 Task: Create a board button that shuffles the cards in the list "Trello first".
Action: Mouse moved to (1282, 101)
Screenshot: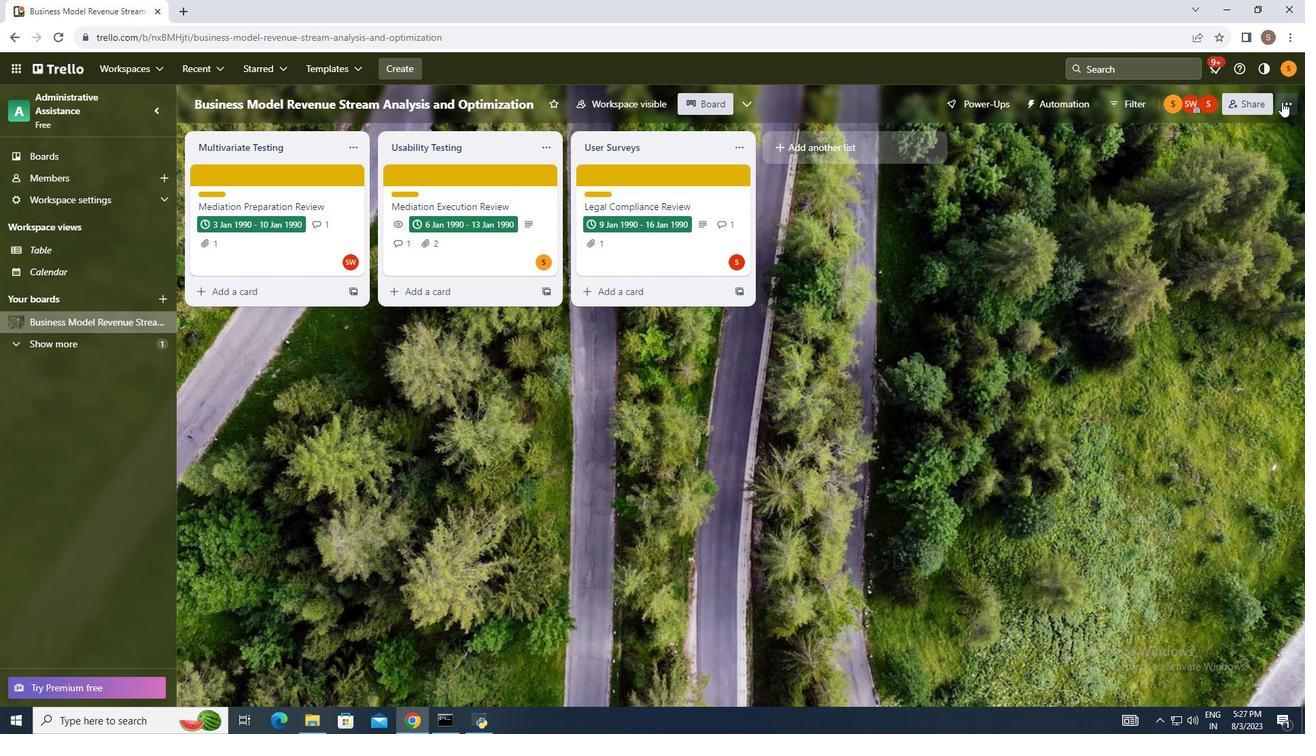 
Action: Mouse pressed left at (1282, 101)
Screenshot: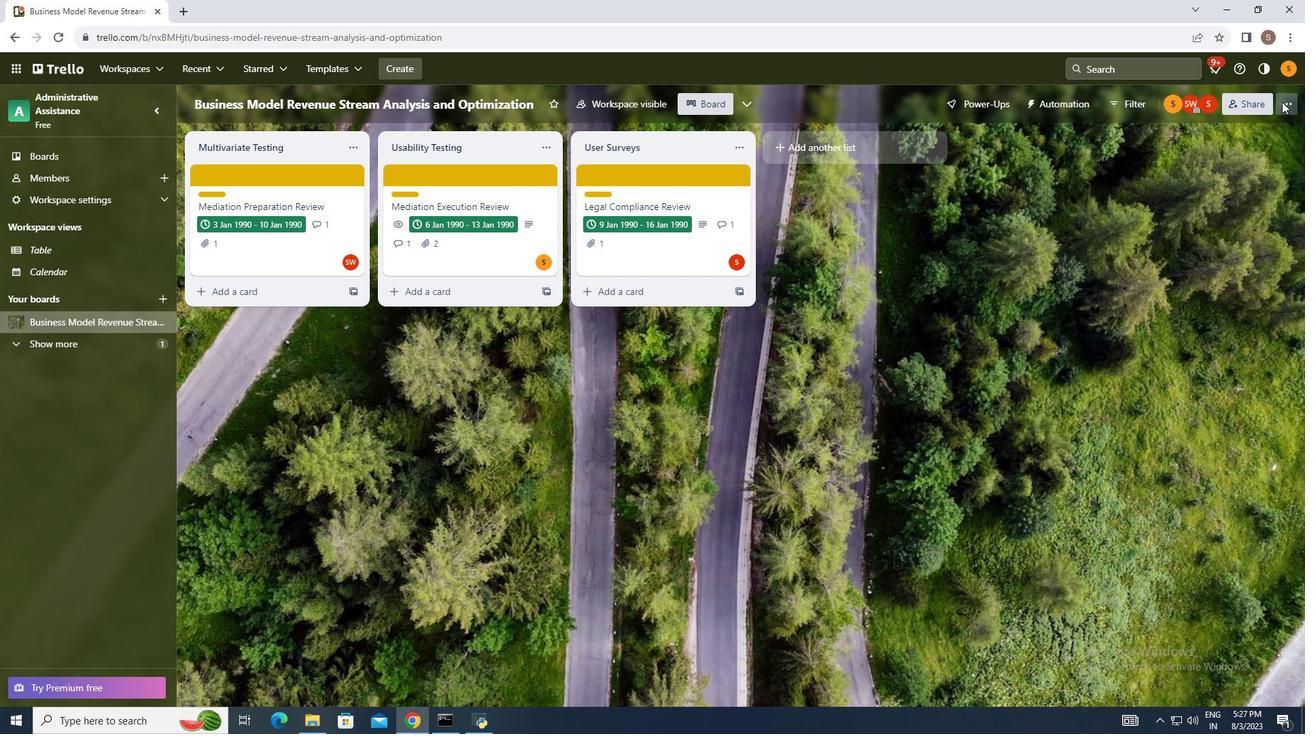 
Action: Mouse moved to (1169, 286)
Screenshot: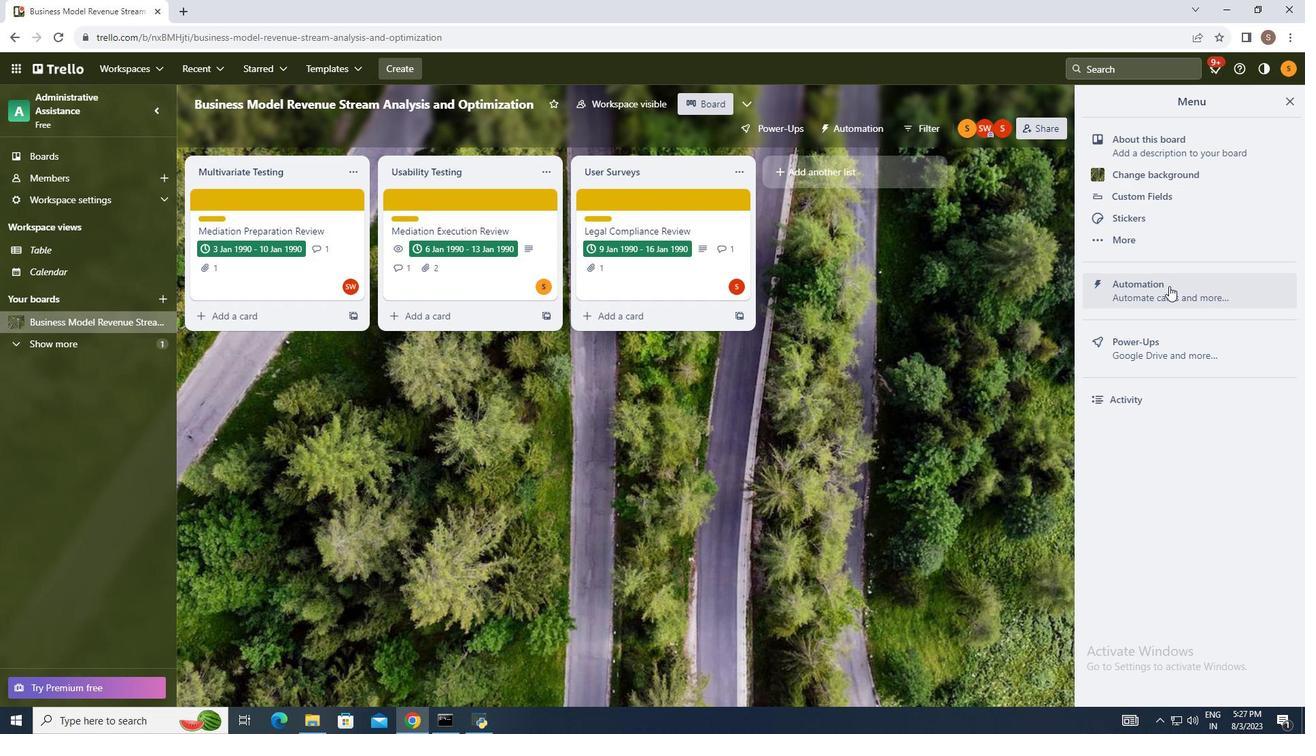 
Action: Mouse pressed left at (1169, 286)
Screenshot: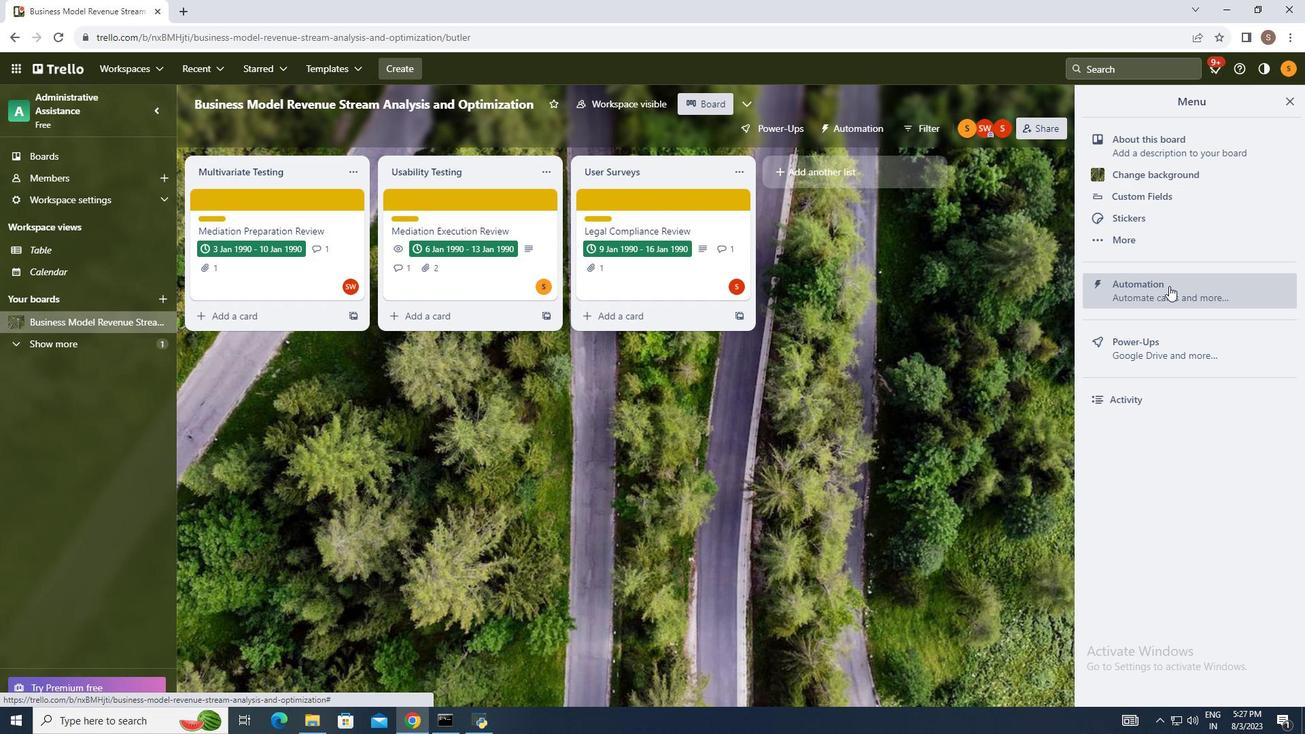 
Action: Mouse moved to (241, 374)
Screenshot: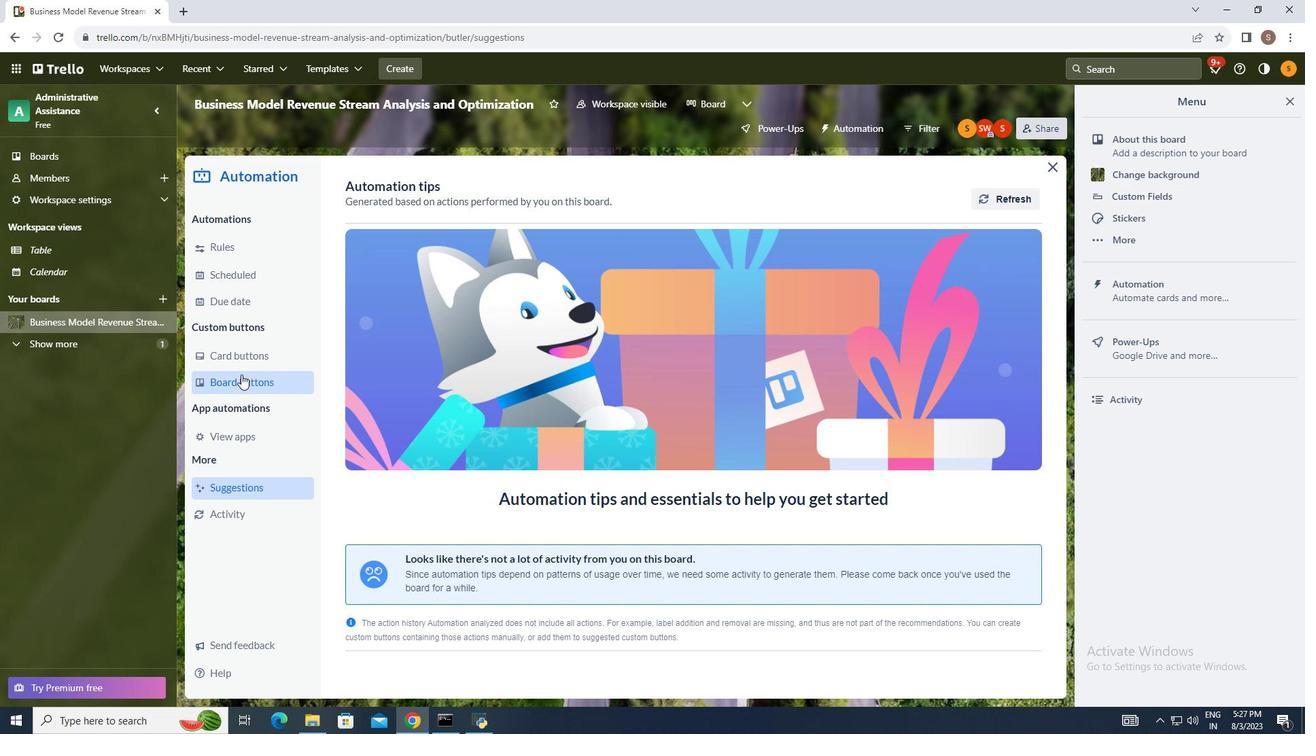 
Action: Mouse pressed left at (241, 374)
Screenshot: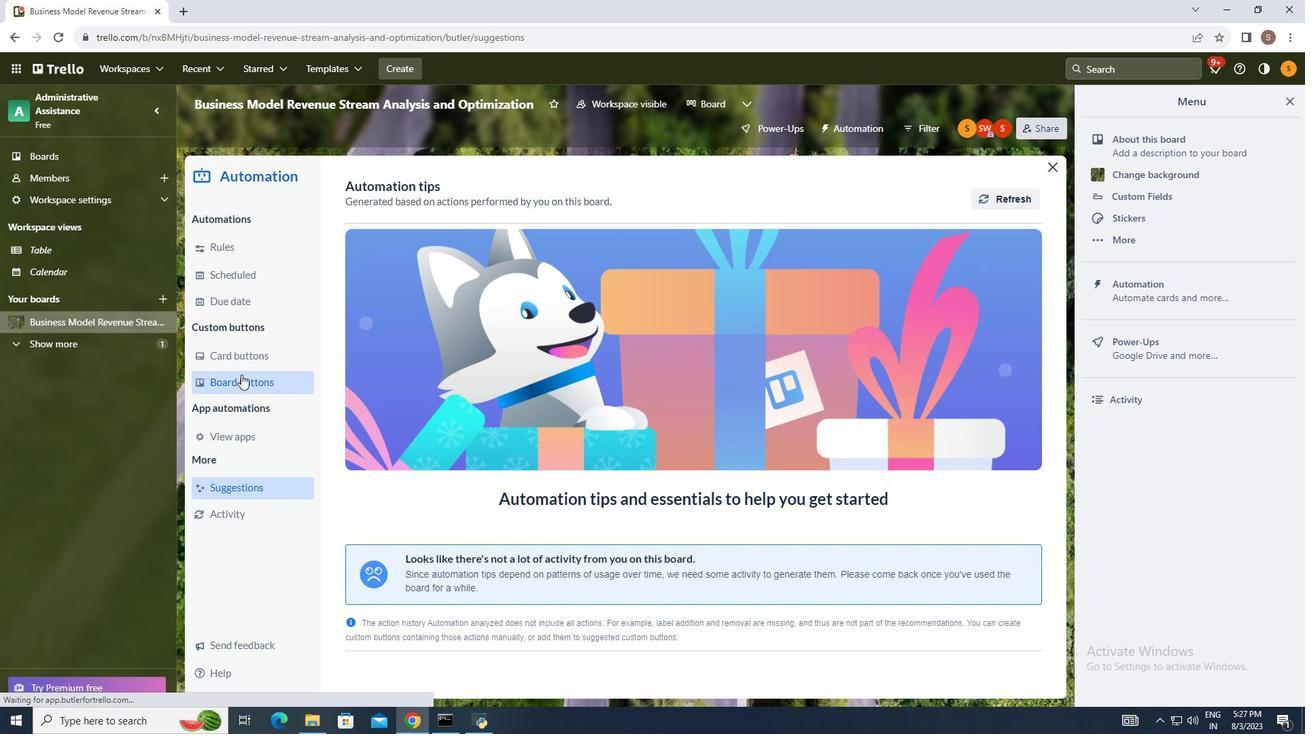 
Action: Mouse moved to (985, 191)
Screenshot: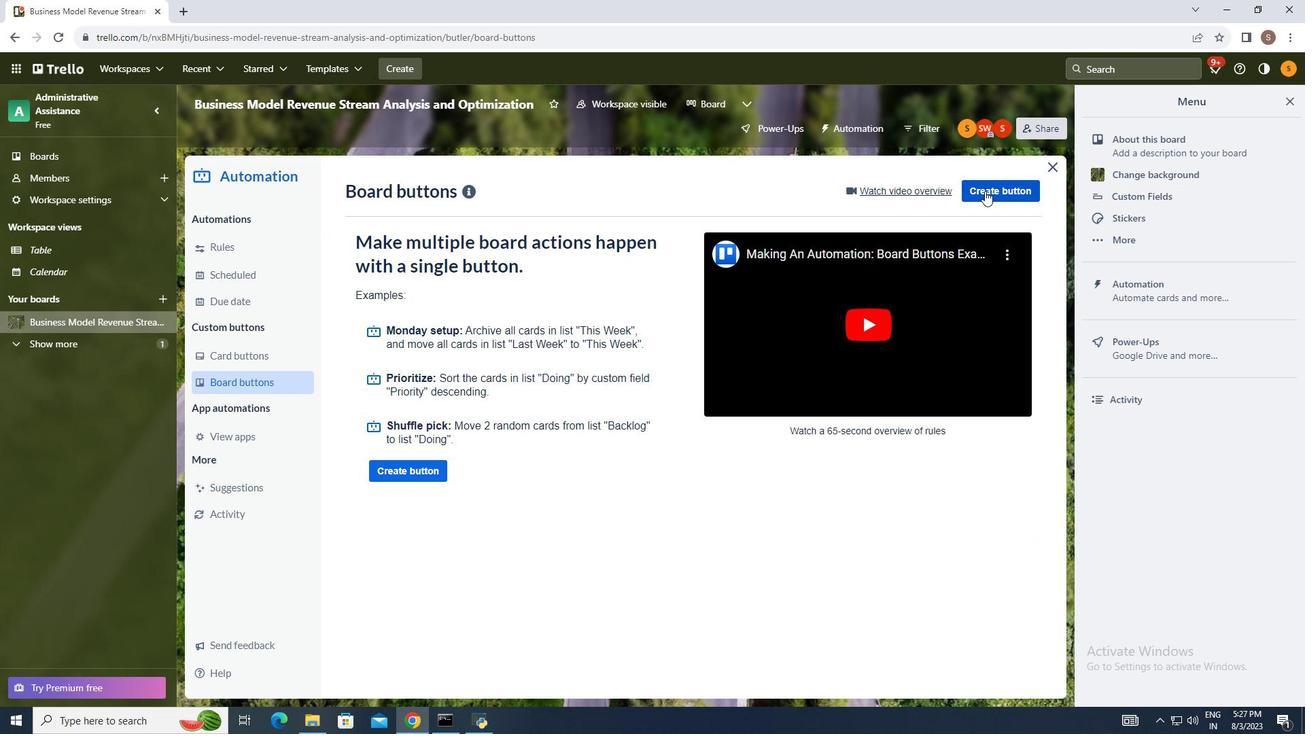 
Action: Mouse pressed left at (985, 191)
Screenshot: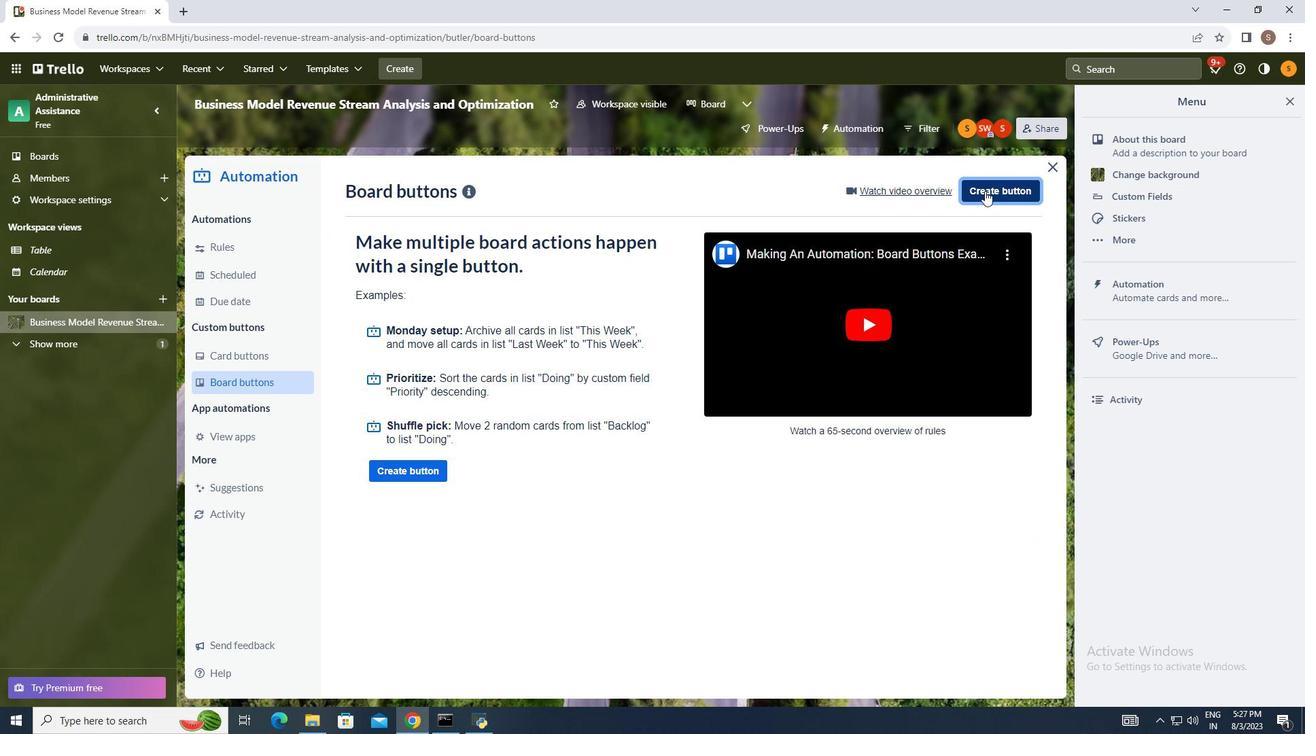 
Action: Mouse moved to (663, 367)
Screenshot: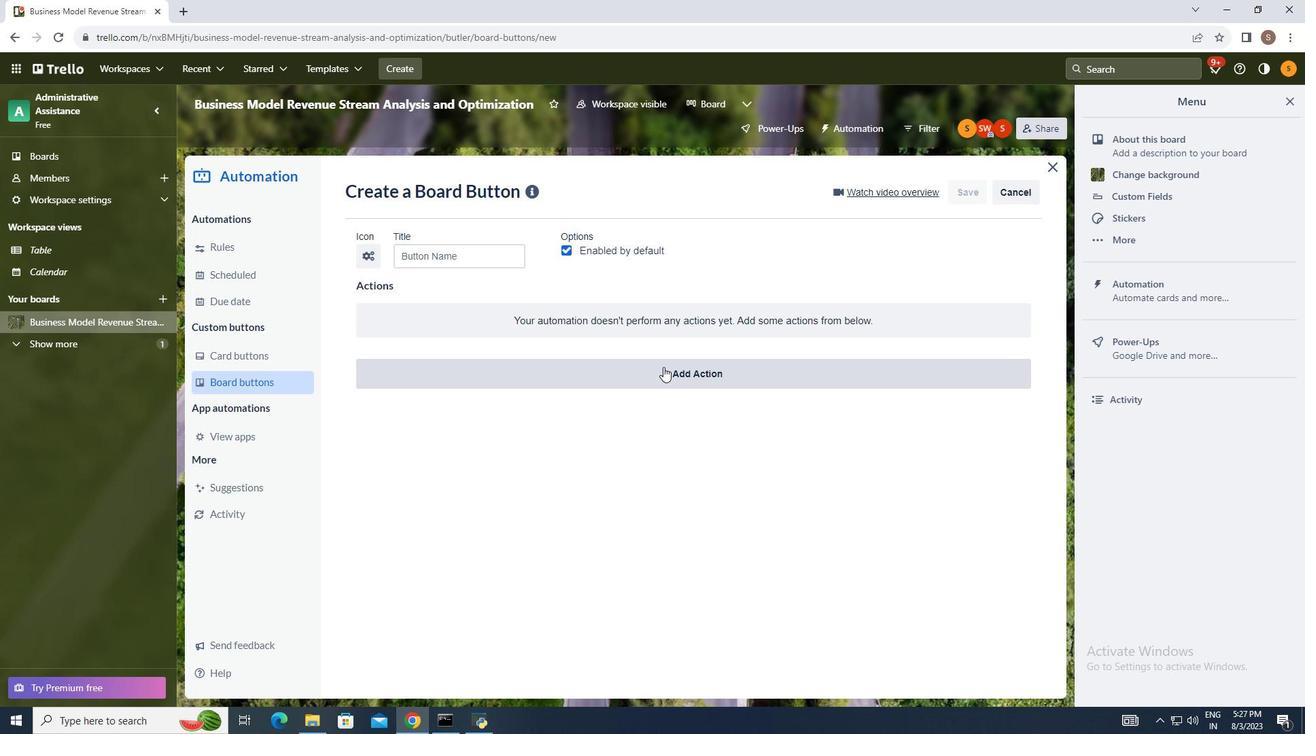 
Action: Mouse pressed left at (663, 367)
Screenshot: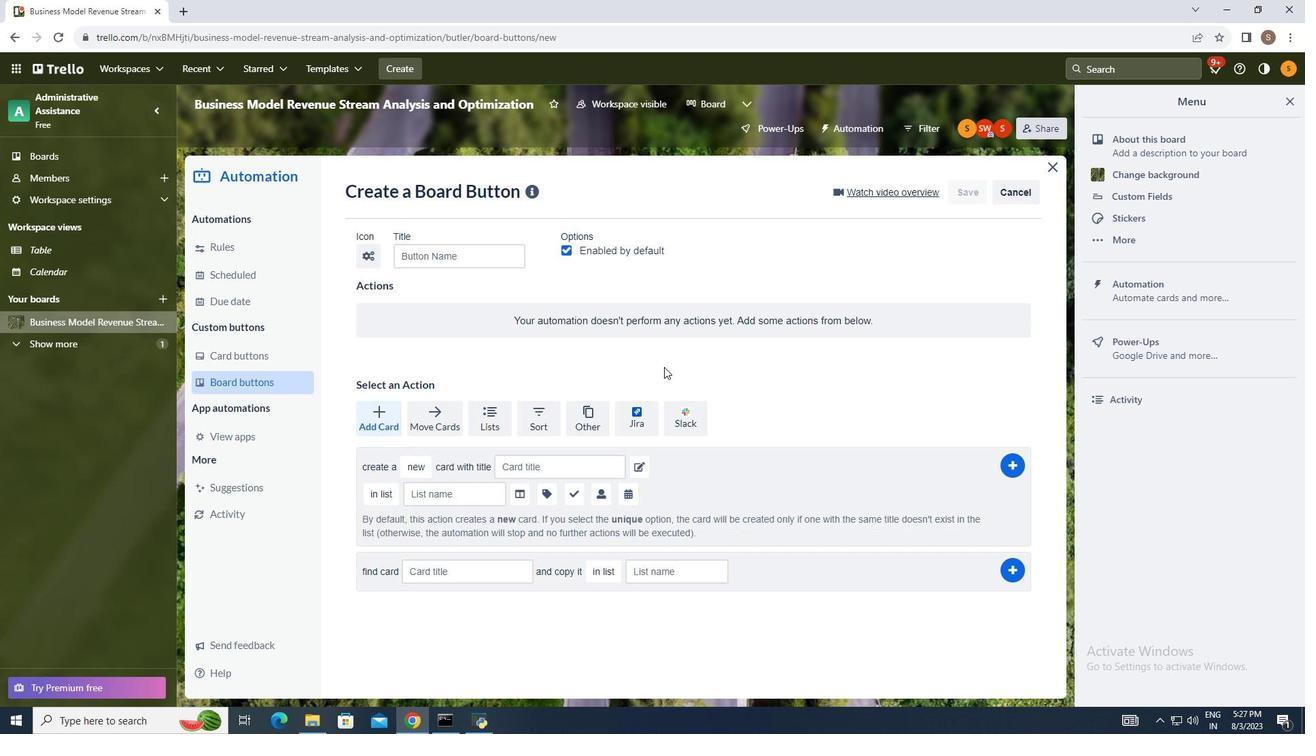 
Action: Mouse moved to (543, 412)
Screenshot: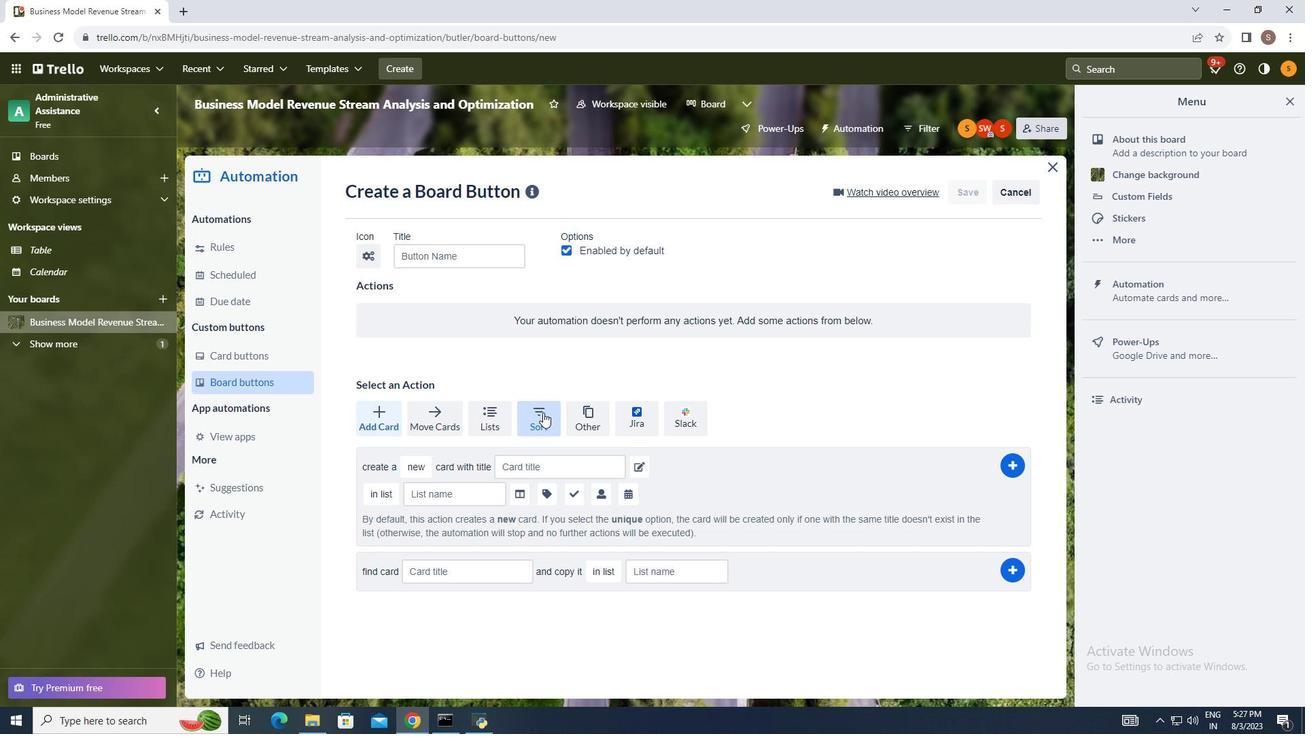 
Action: Mouse pressed left at (543, 412)
Screenshot: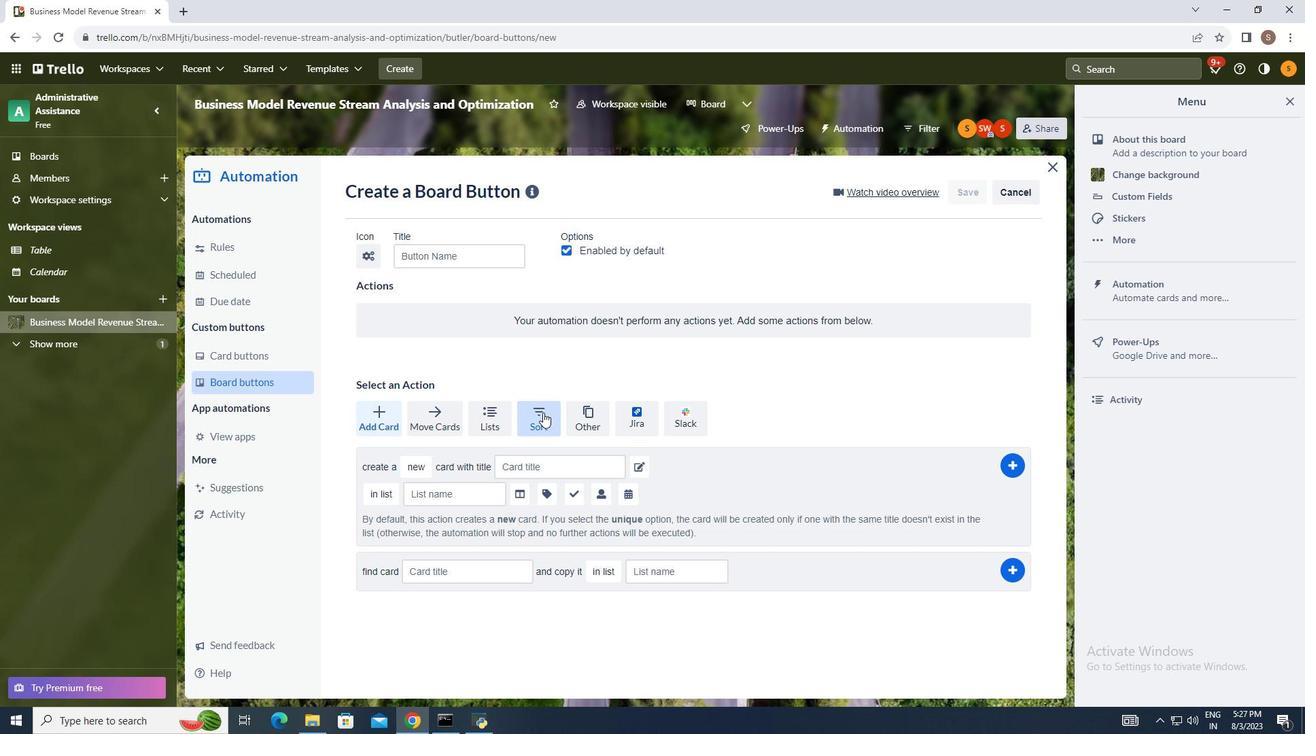 
Action: Mouse moved to (449, 658)
Screenshot: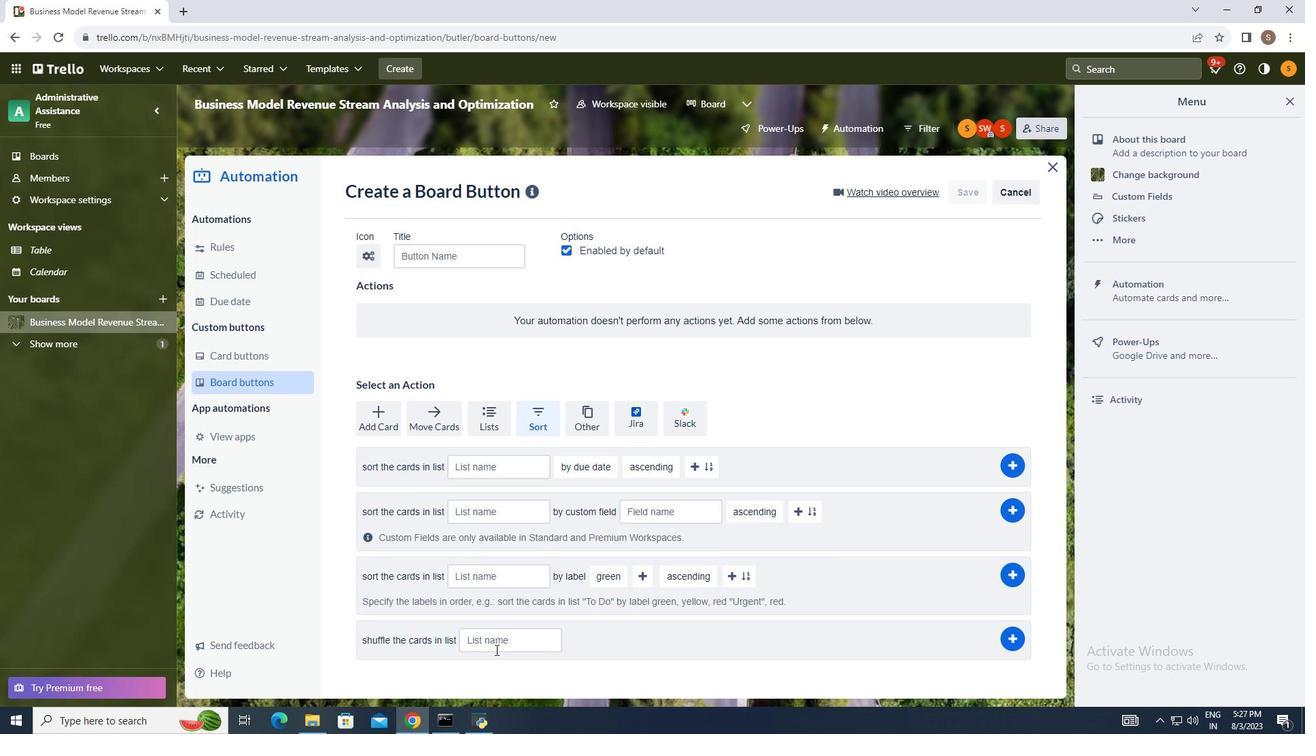 
Action: Mouse scrolled (449, 657) with delta (0, 0)
Screenshot: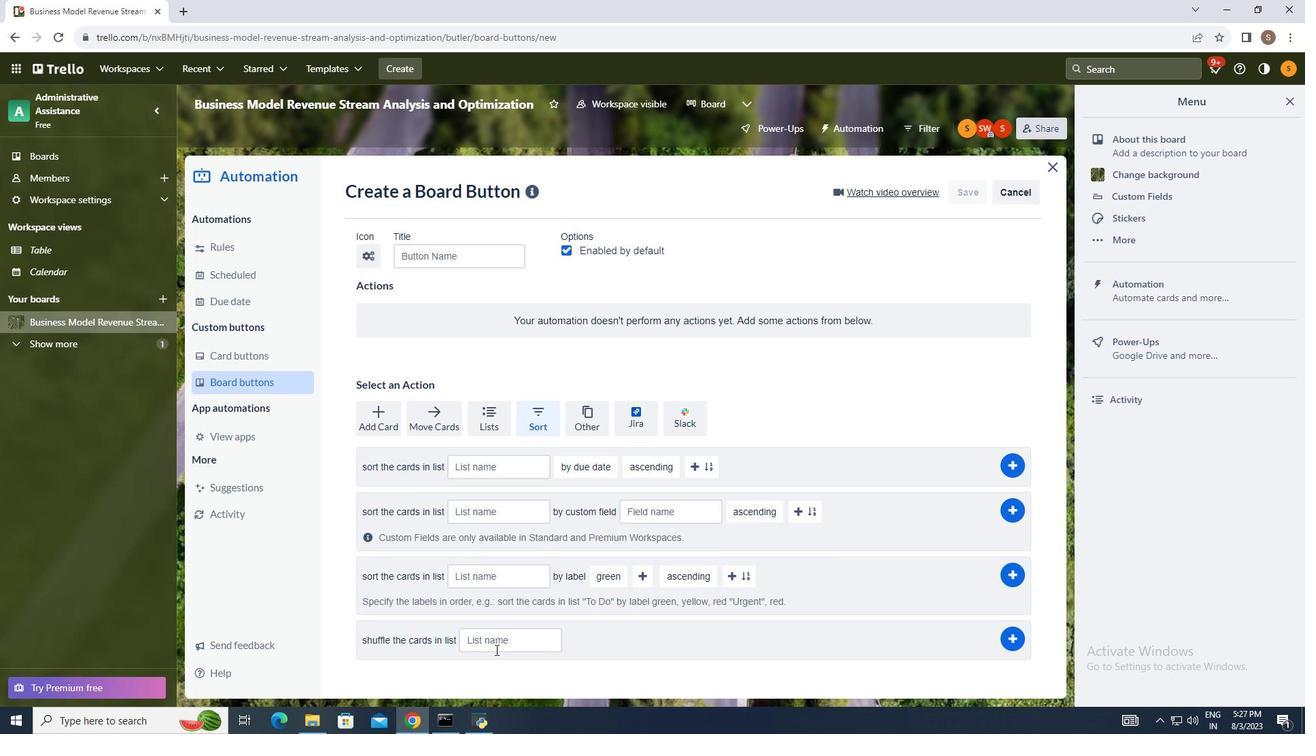 
Action: Mouse moved to (465, 661)
Screenshot: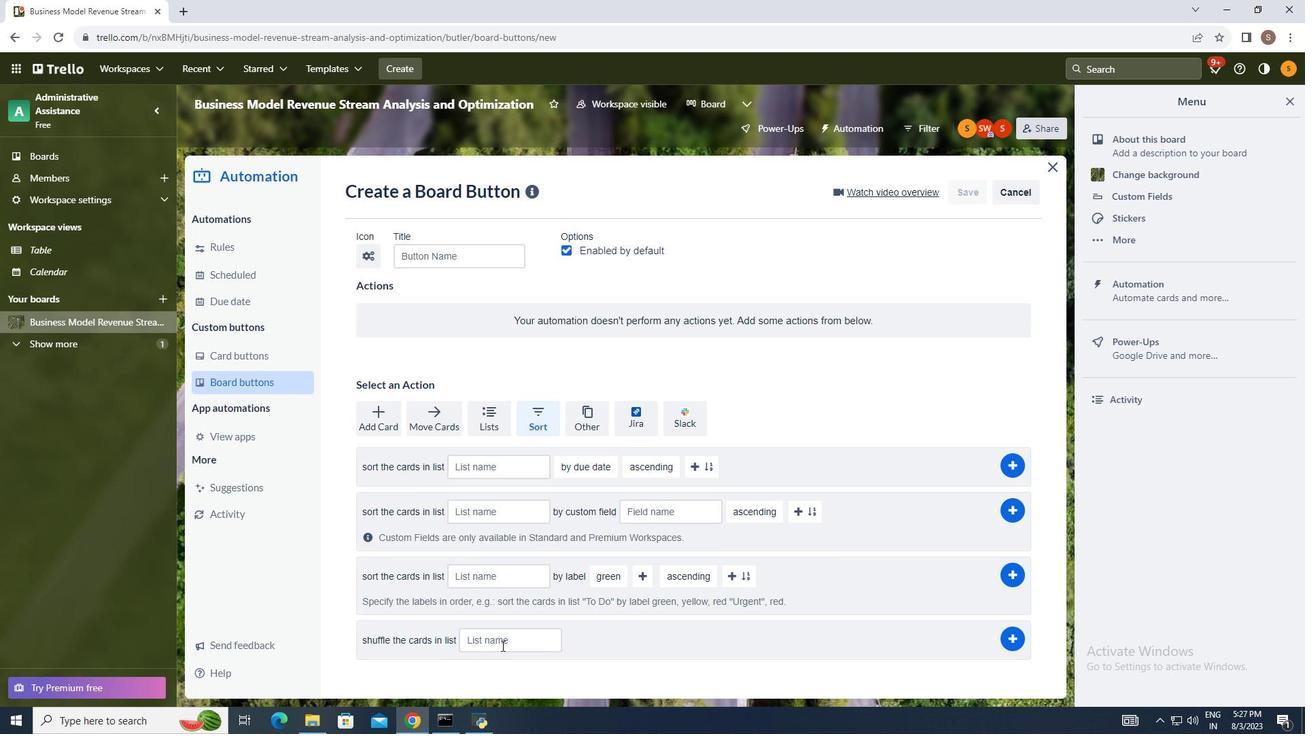 
Action: Mouse scrolled (465, 660) with delta (0, 0)
Screenshot: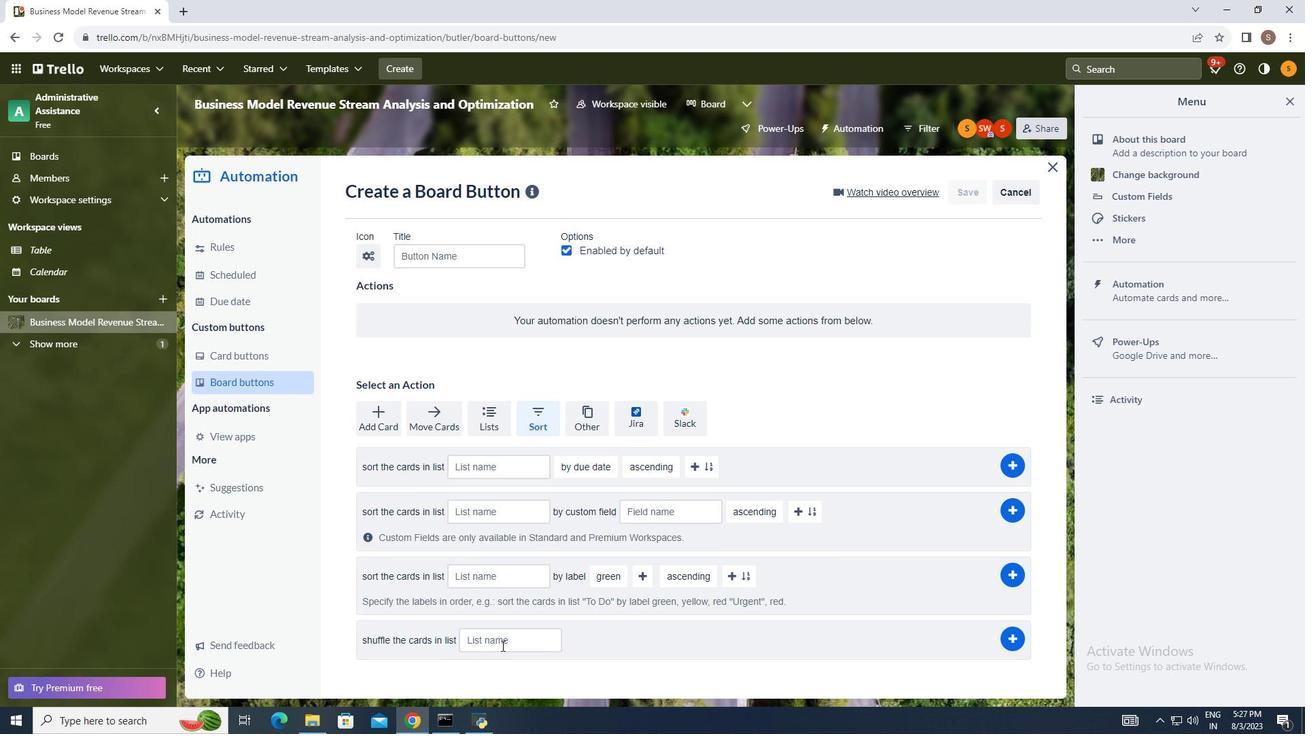 
Action: Mouse moved to (505, 644)
Screenshot: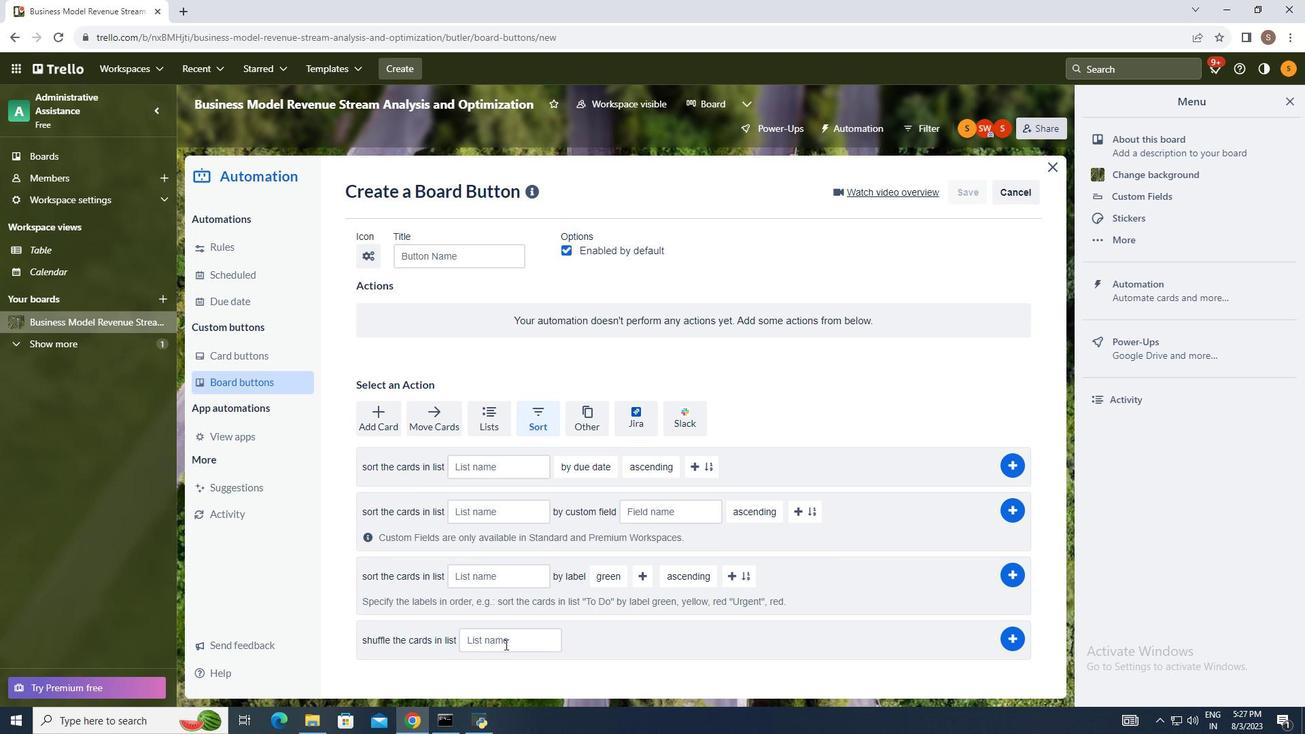 
Action: Mouse pressed left at (505, 644)
Screenshot: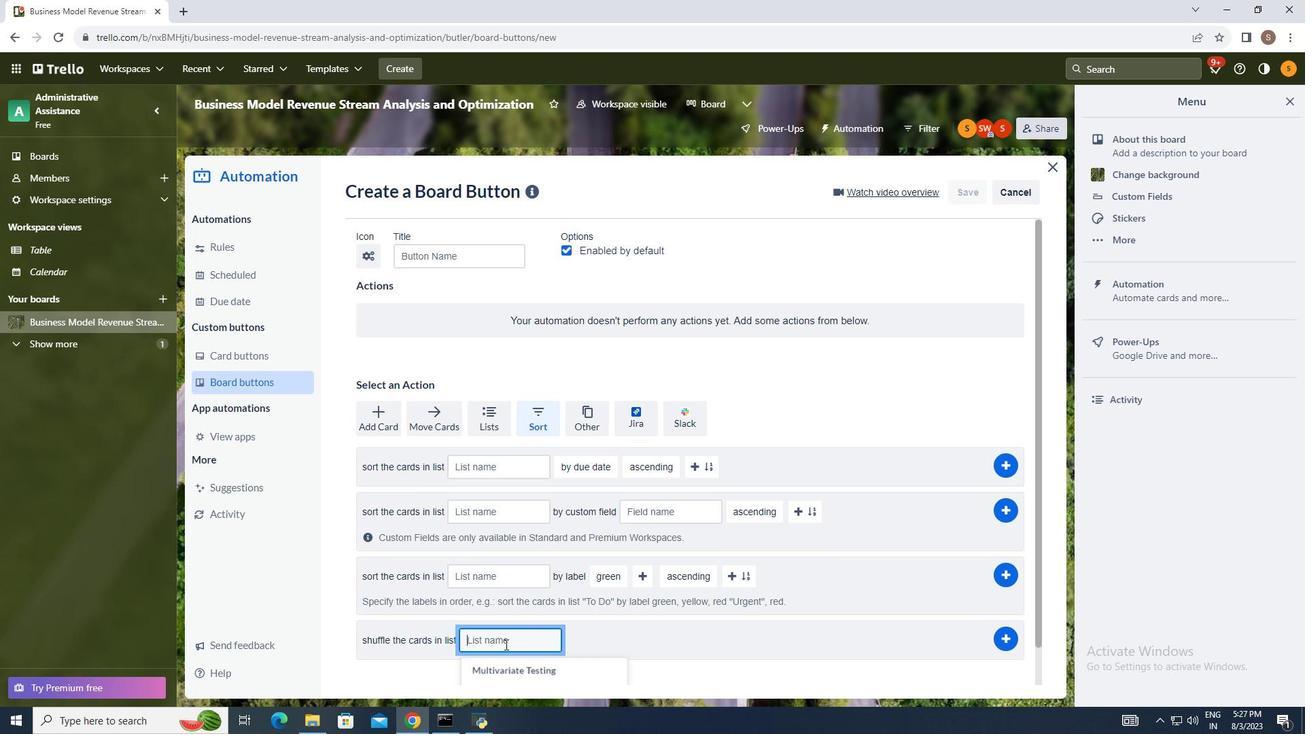 
Action: Key pressed <Key.shift_r>Trello<Key.space>first
Screenshot: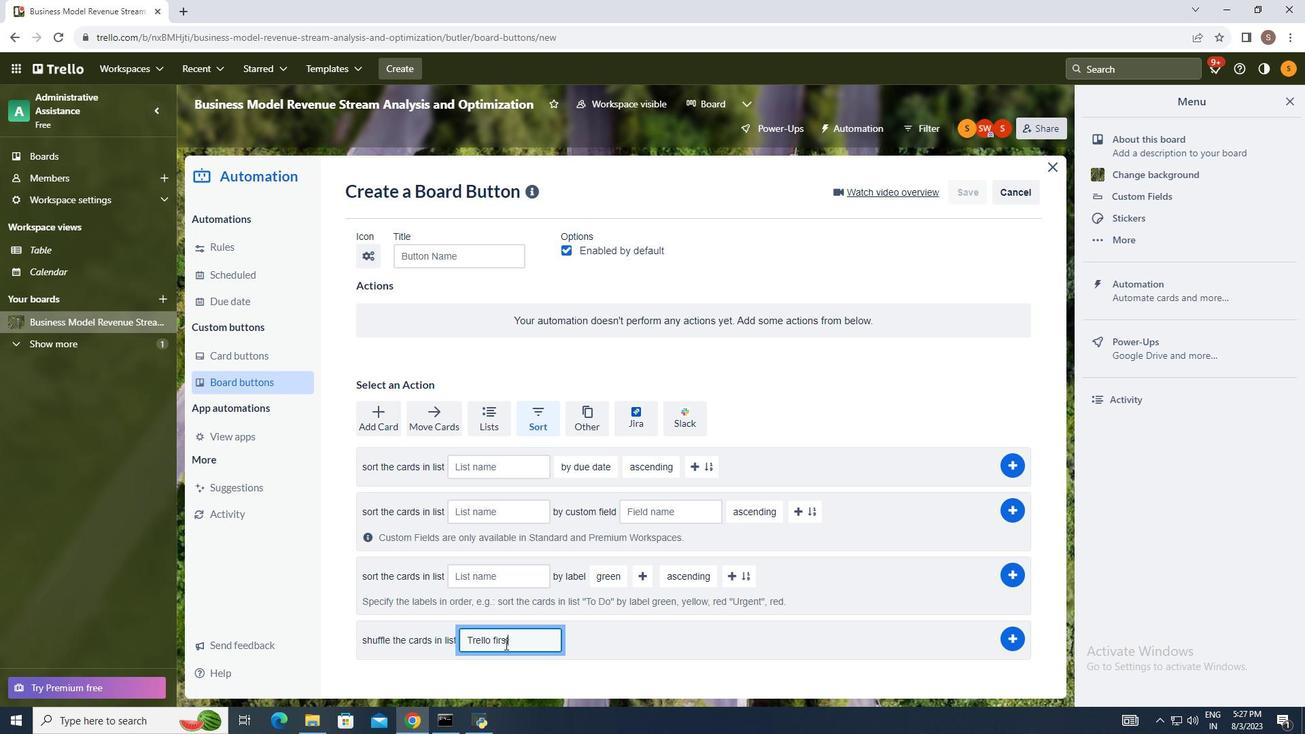 
Action: Mouse moved to (1006, 640)
Screenshot: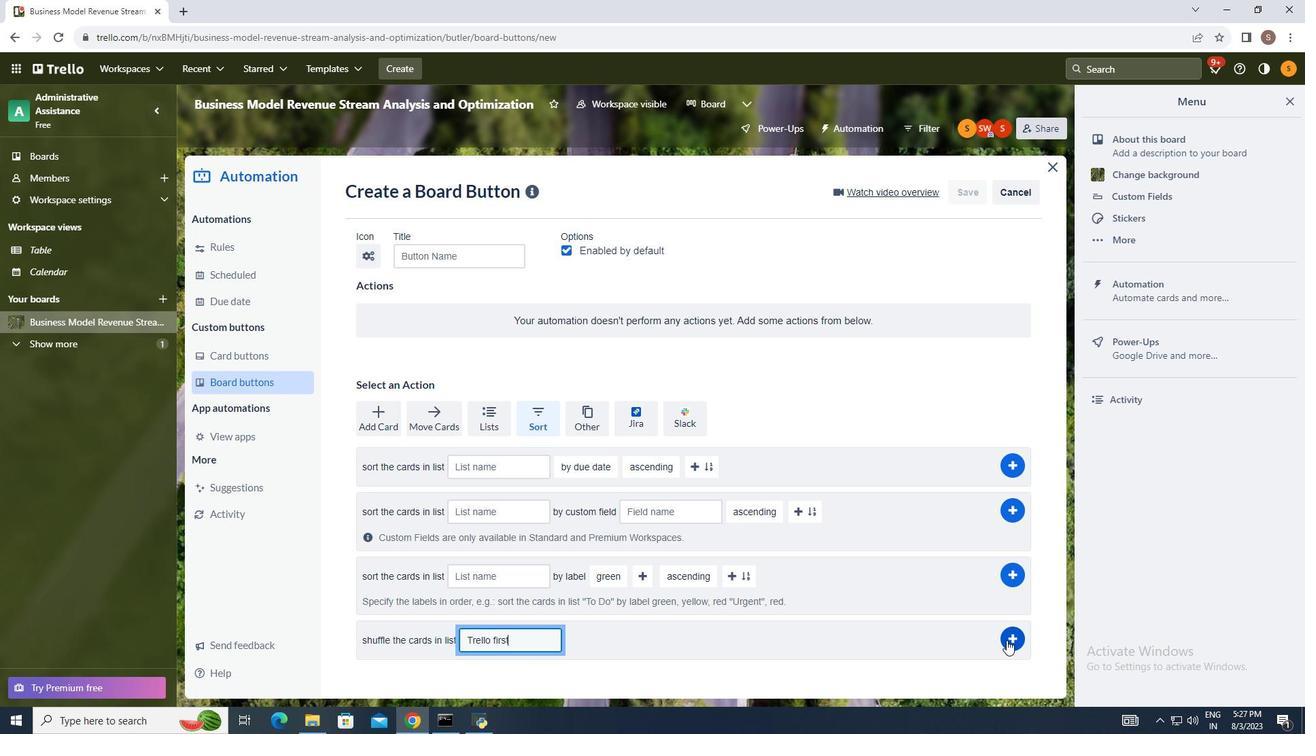 
Action: Mouse pressed left at (1006, 640)
Screenshot: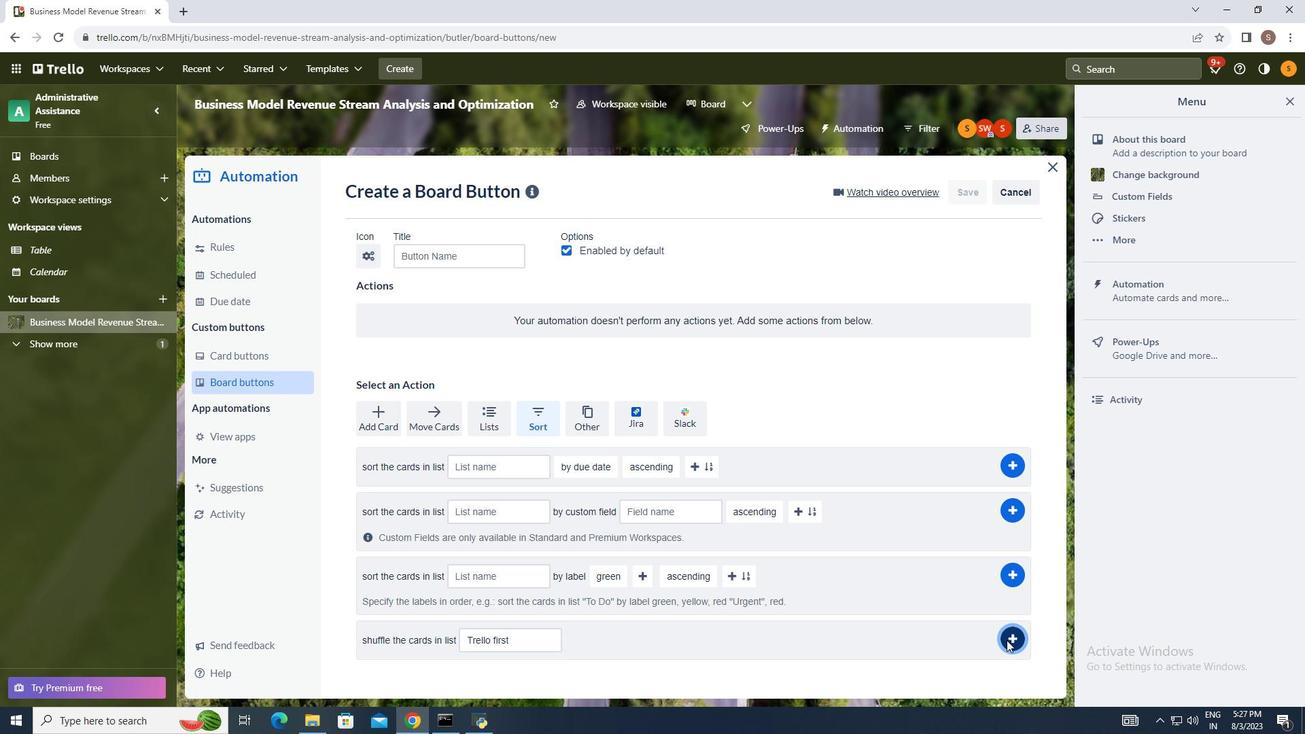 
Action: Mouse moved to (1079, 587)
Screenshot: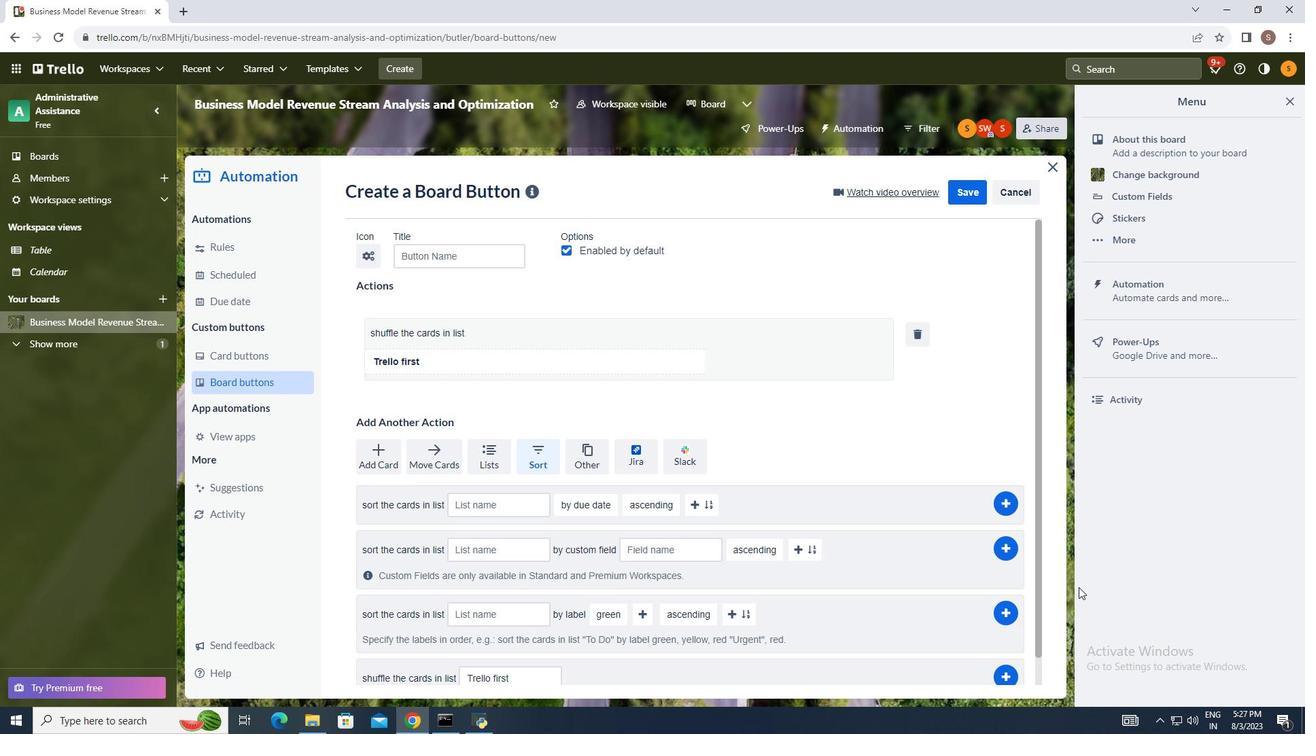 
